 Task: Add Sprouts Cage Free Large Grade AA White Eggs to the cart.
Action: Mouse moved to (19, 78)
Screenshot: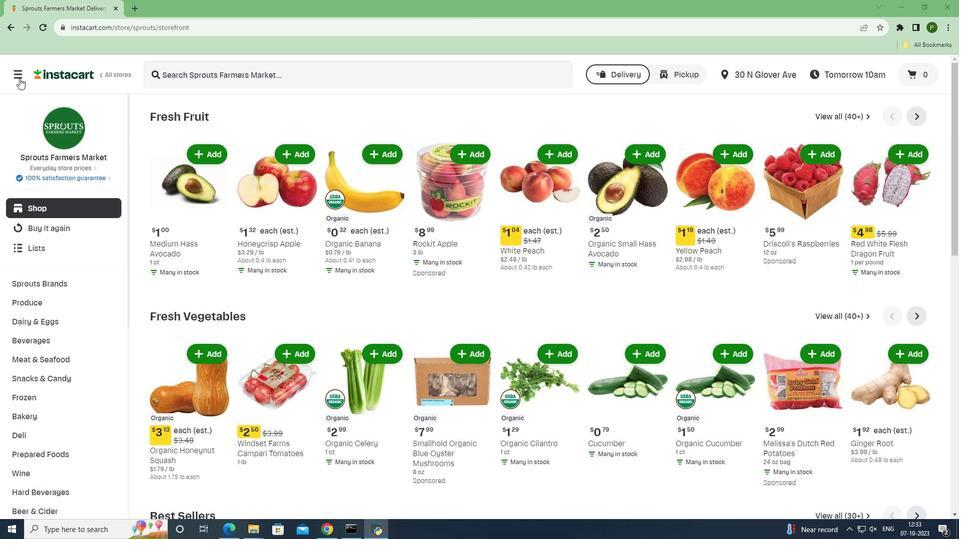
Action: Mouse pressed left at (19, 78)
Screenshot: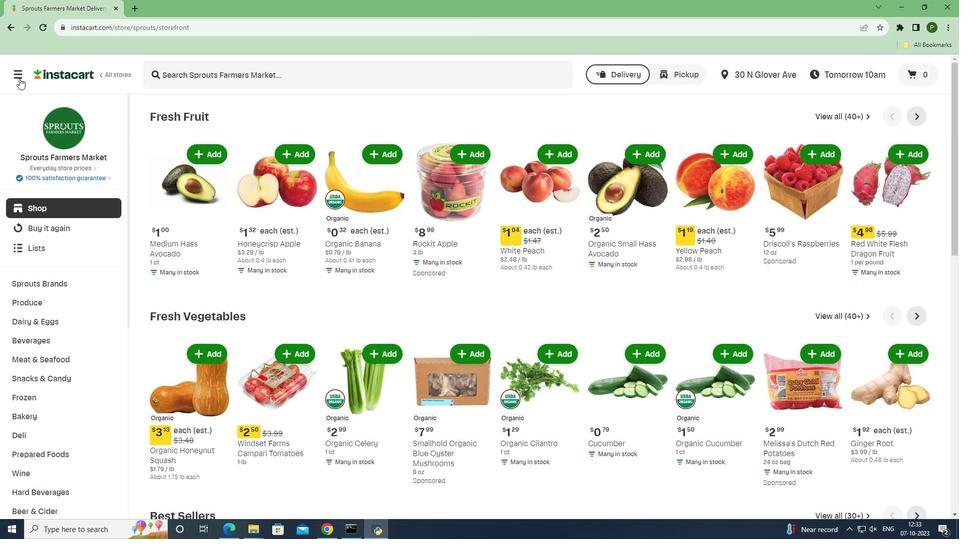 
Action: Mouse moved to (50, 262)
Screenshot: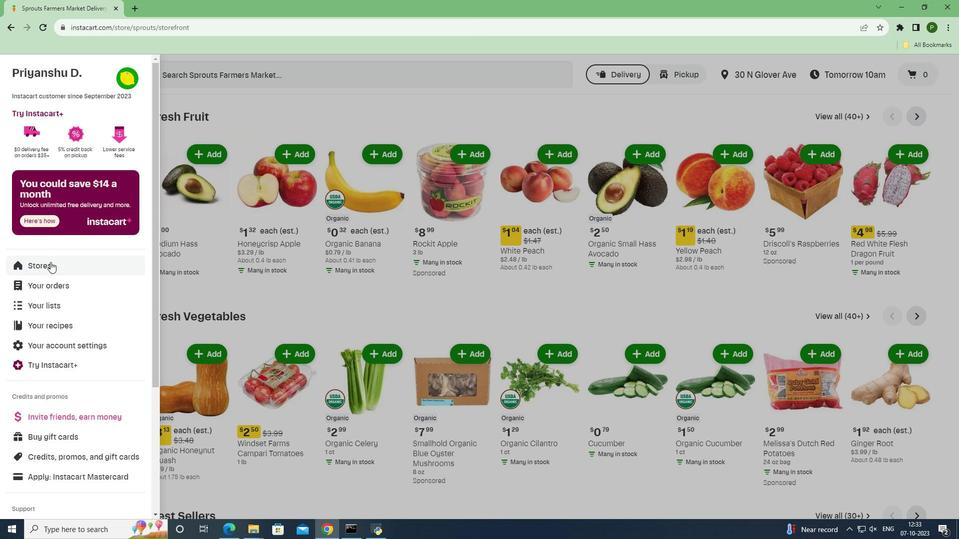 
Action: Mouse pressed left at (50, 262)
Screenshot: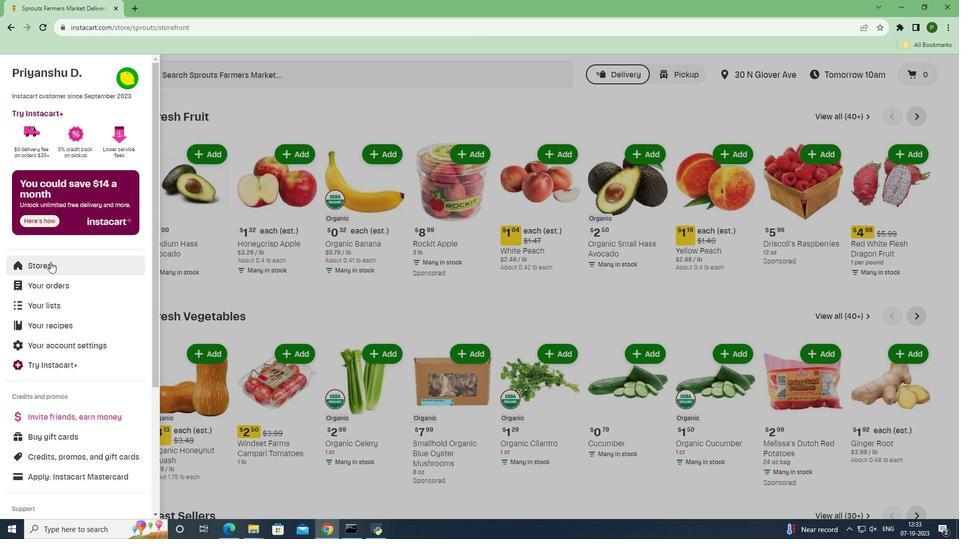 
Action: Mouse moved to (213, 108)
Screenshot: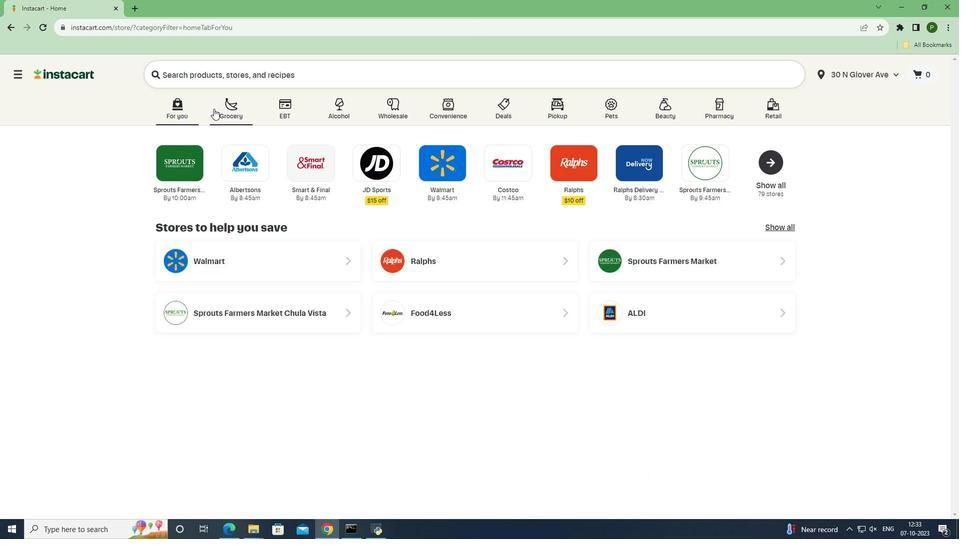 
Action: Mouse pressed left at (213, 108)
Screenshot: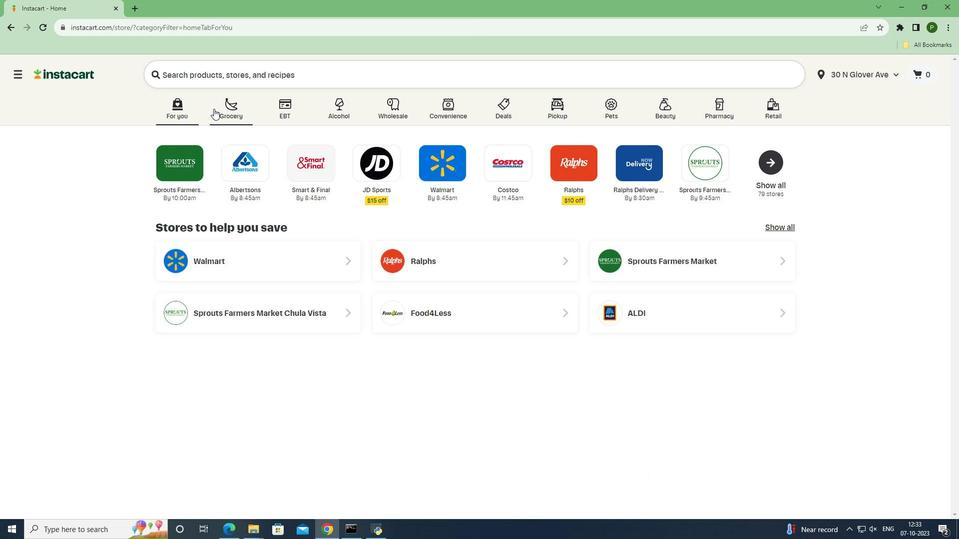 
Action: Mouse moved to (380, 227)
Screenshot: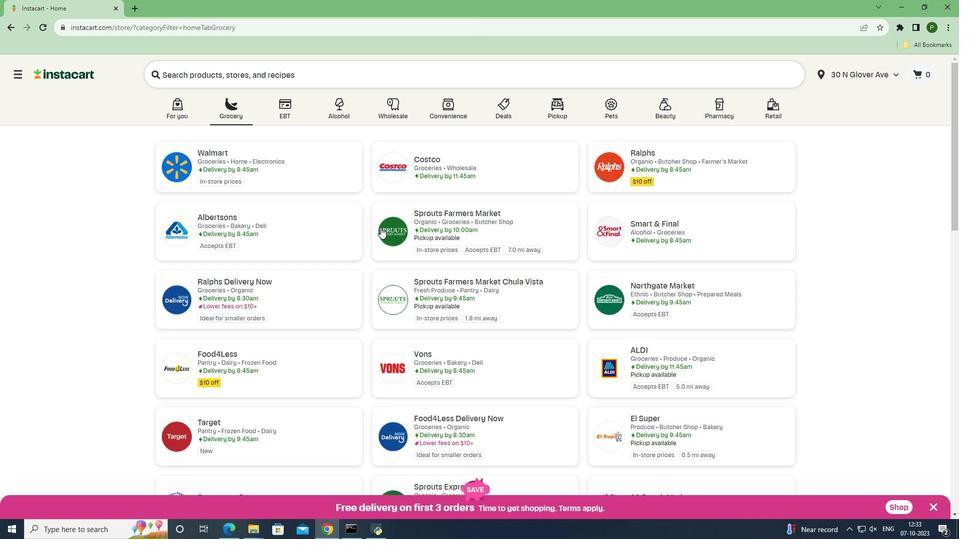 
Action: Mouse pressed left at (380, 227)
Screenshot: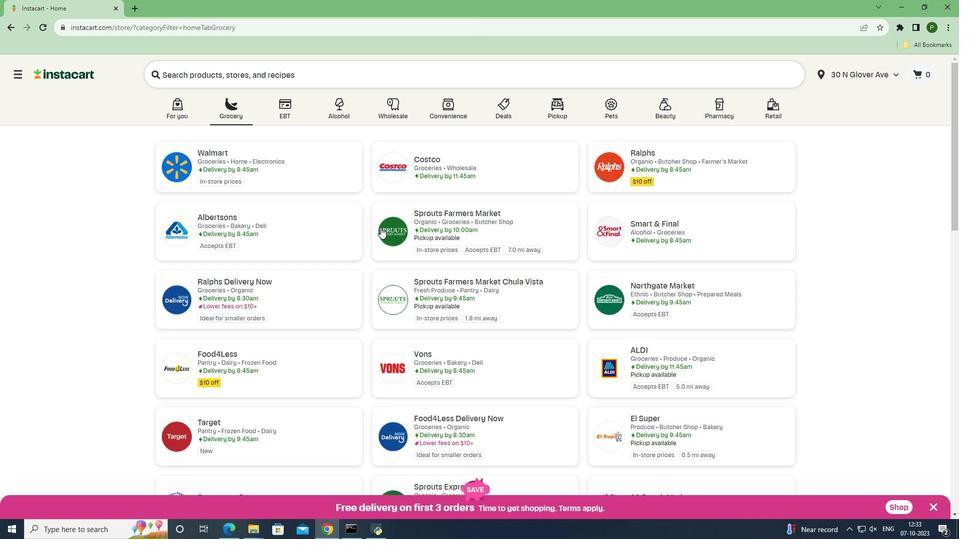 
Action: Mouse moved to (80, 317)
Screenshot: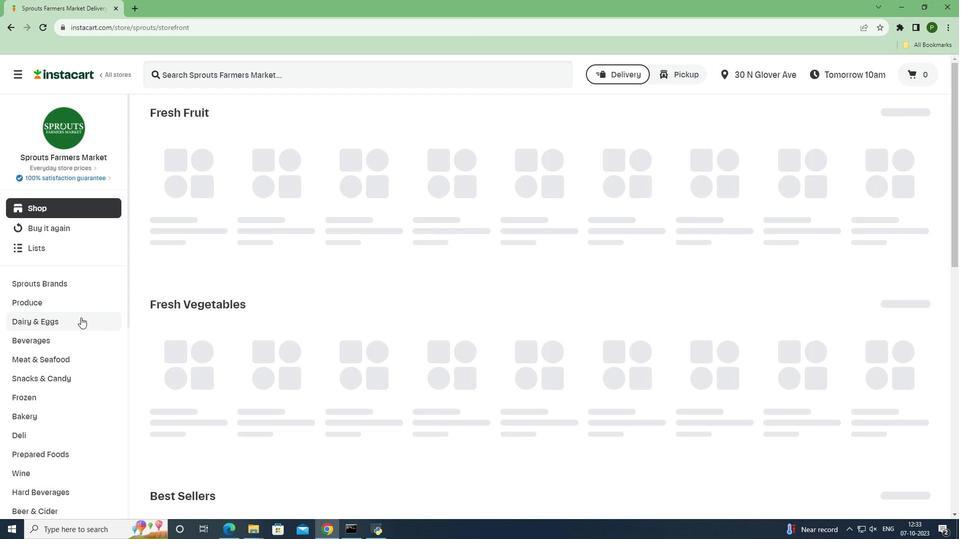 
Action: Mouse pressed left at (80, 317)
Screenshot: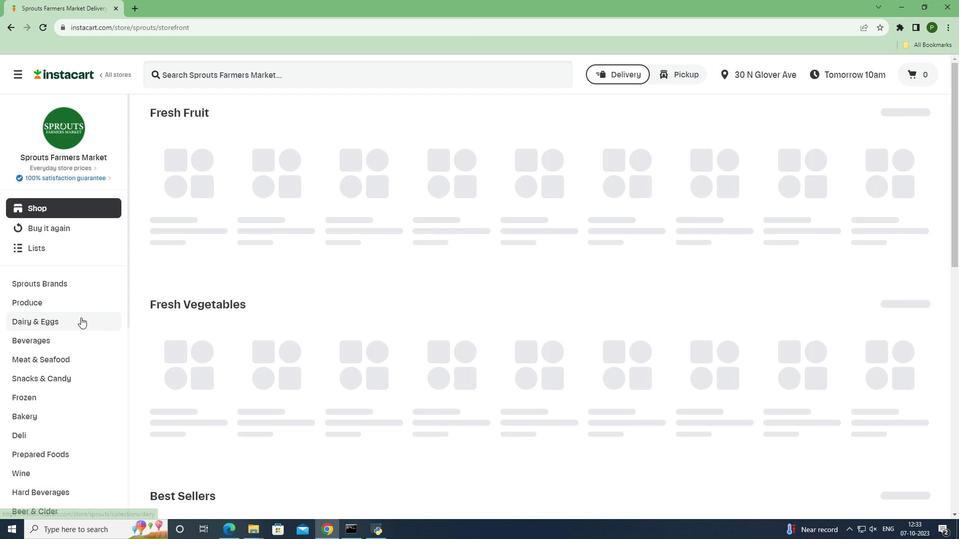
Action: Mouse moved to (50, 379)
Screenshot: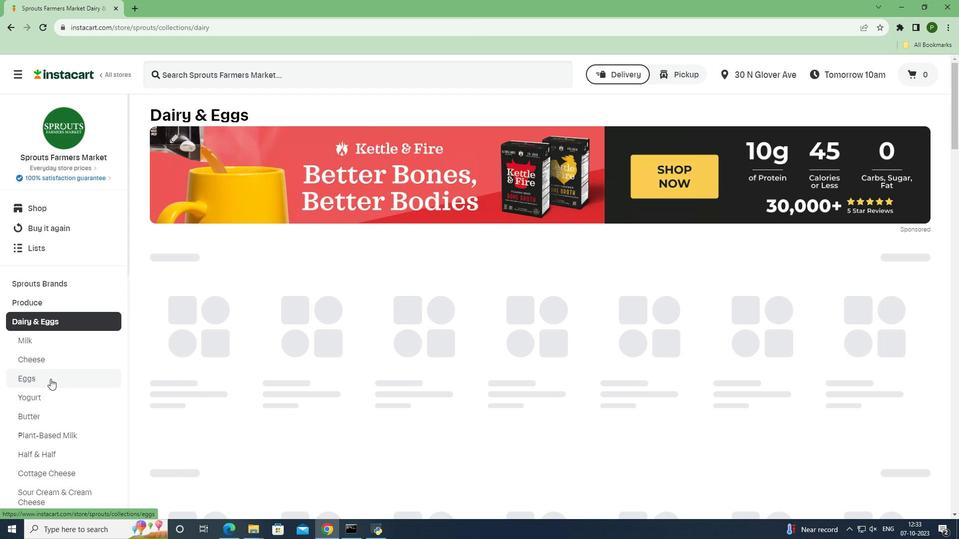 
Action: Mouse pressed left at (50, 379)
Screenshot: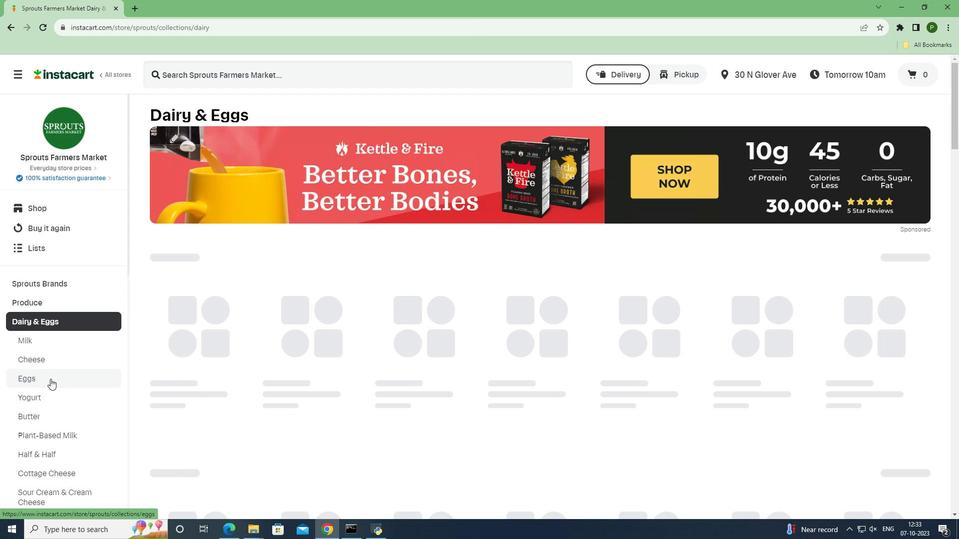 
Action: Mouse moved to (246, 63)
Screenshot: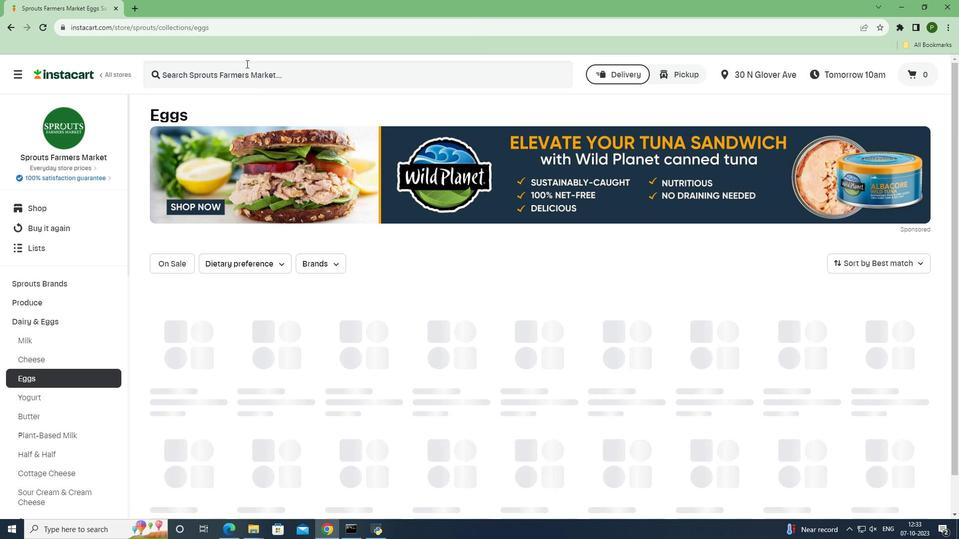 
Action: Mouse pressed left at (246, 63)
Screenshot: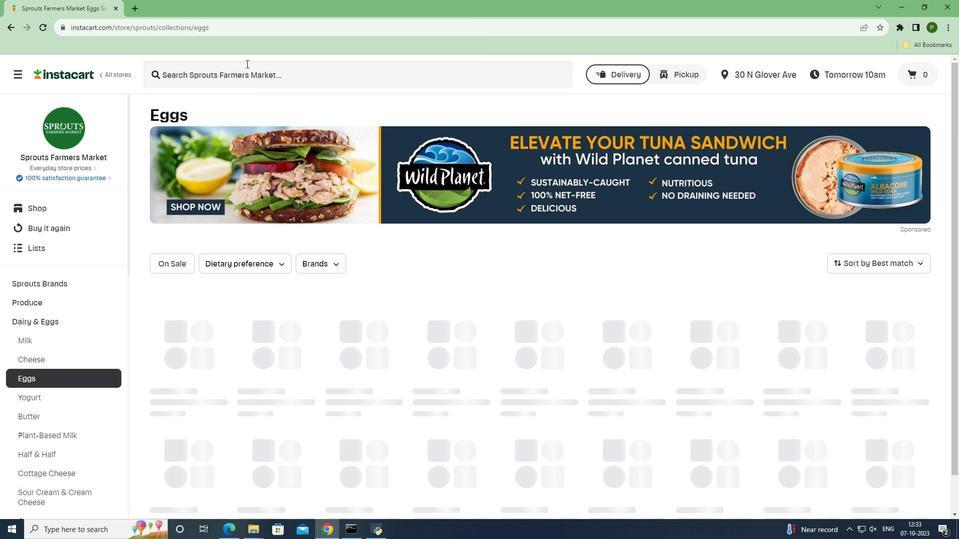 
Action: Mouse moved to (245, 67)
Screenshot: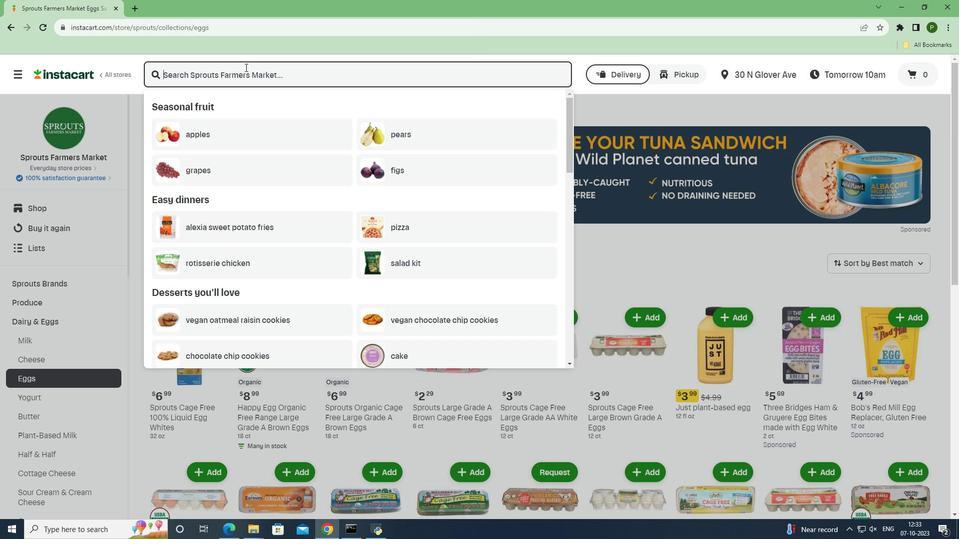 
Action: Key pressed <Key.caps_lock>S<Key.caps_lock>prouts<Key.space><Key.caps_lock>C<Key.caps_lock>age<Key.space><Key.caps_lock>F<Key.caps_lock>ree<Key.space><Key.caps_lock>L<Key.caps_lock>arge<Key.space><Key.caps_lock>G<Key.caps_lock>rade<Key.space><Key.caps_lock>AA<Key.space>W<Key.caps_lock>hite<Key.space><Key.caps_lock>E<Key.caps_lock>ggs<Key.space><Key.enter>
Screenshot: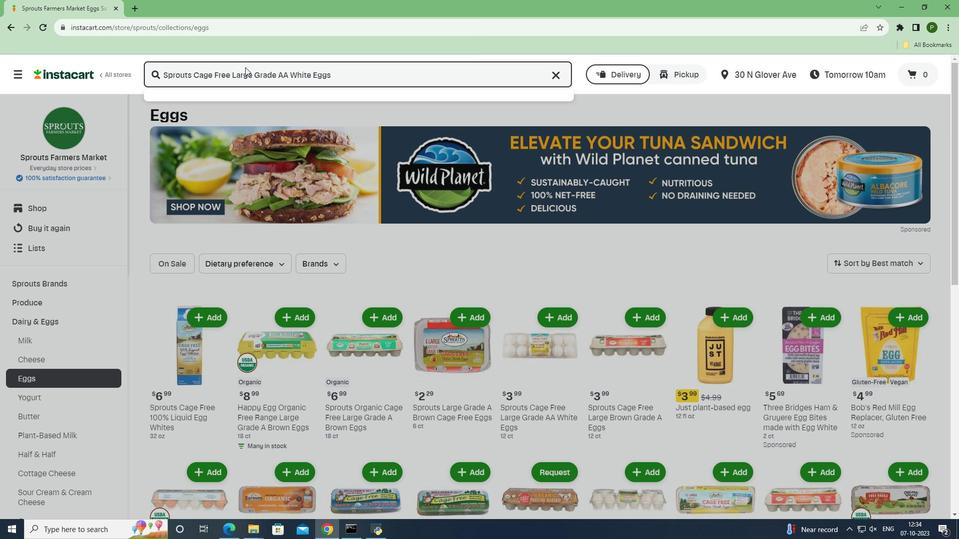 
Action: Mouse moved to (323, 294)
Screenshot: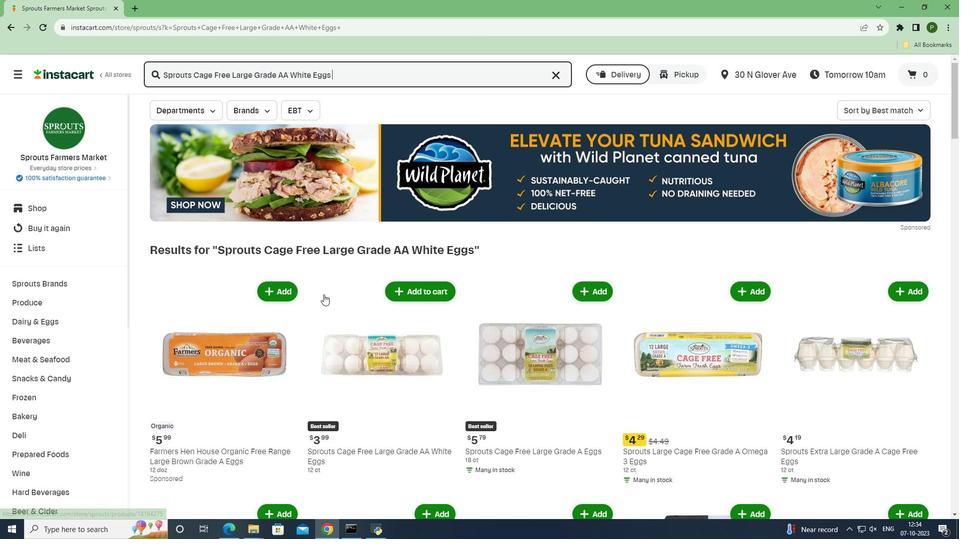 
Action: Mouse scrolled (323, 294) with delta (0, 0)
Screenshot: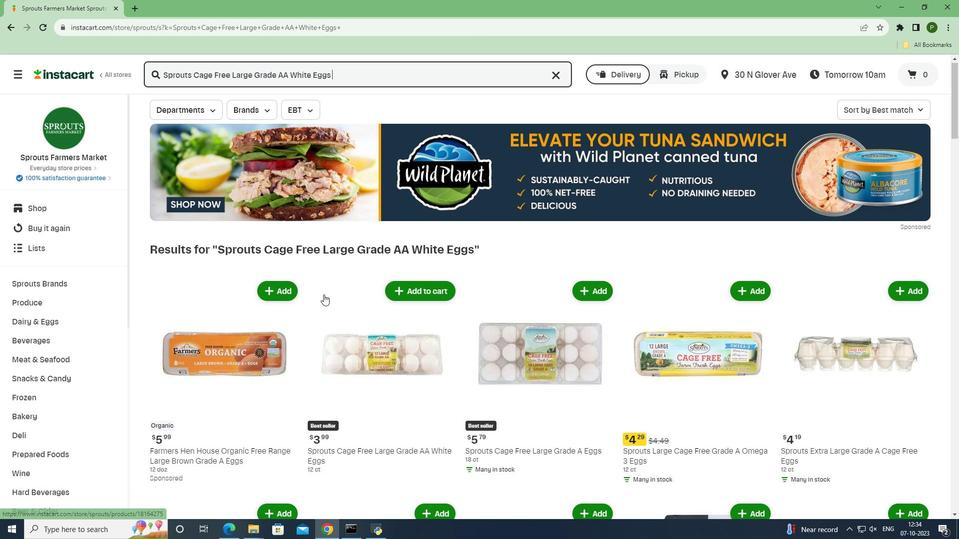 
Action: Mouse moved to (393, 241)
Screenshot: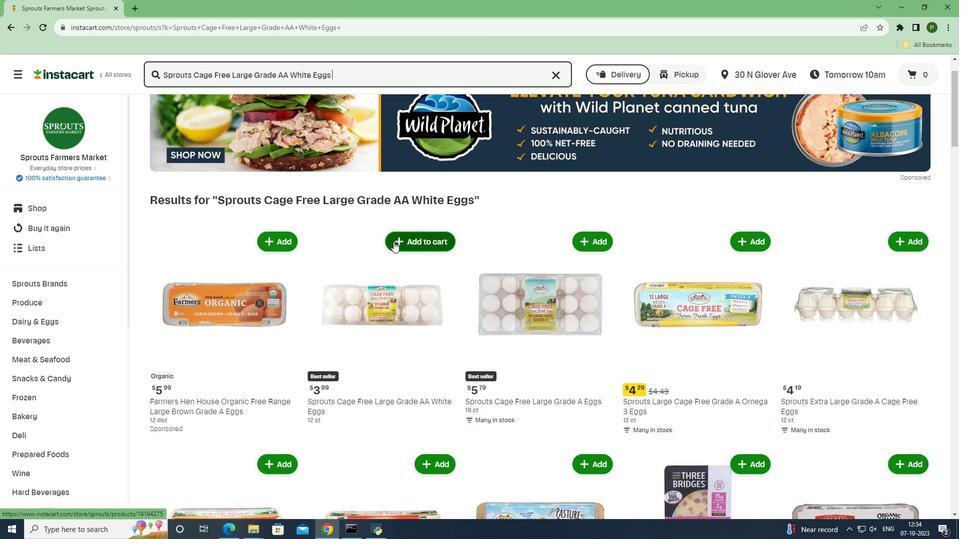 
Action: Mouse pressed left at (393, 241)
Screenshot: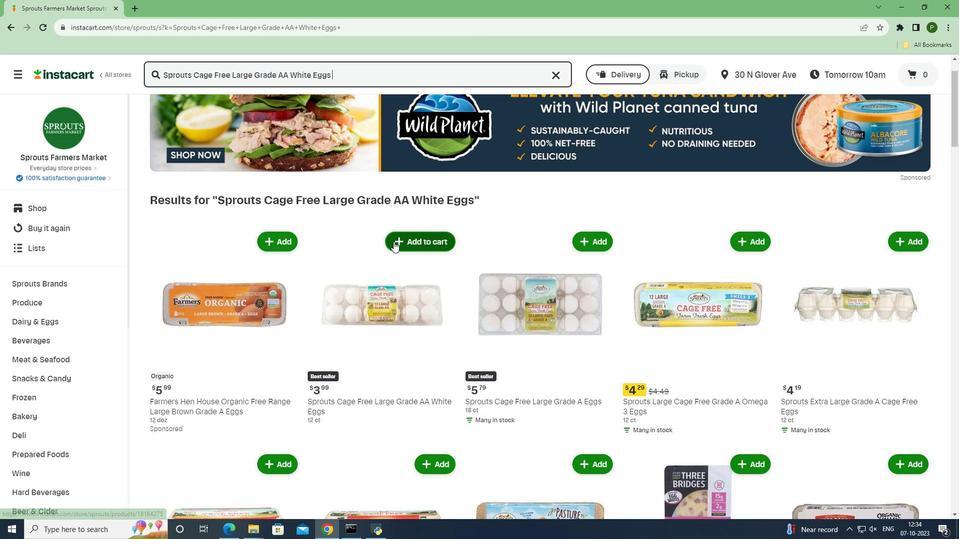 
Action: Mouse moved to (423, 271)
Screenshot: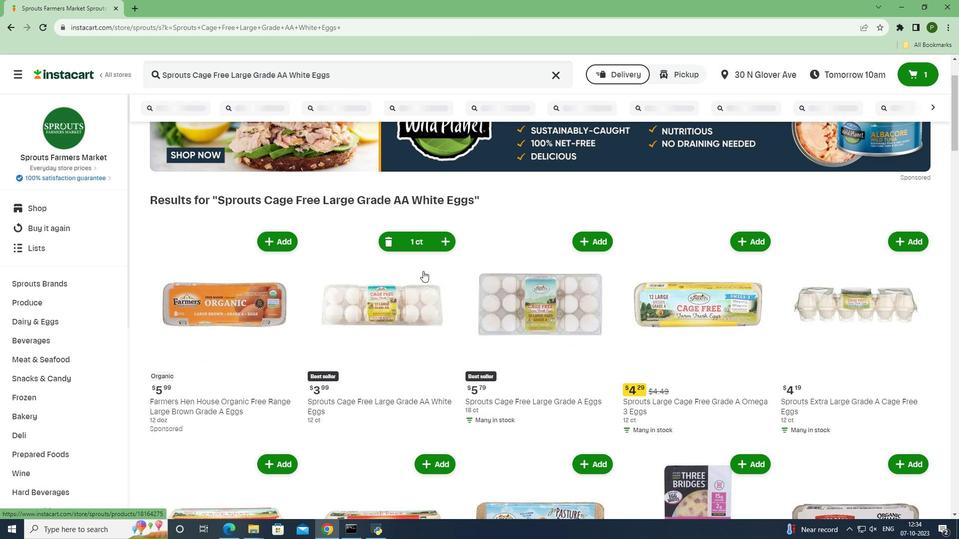 
